Task: Create New Customer with Customer Name: Southern Jewel by Central Kitchen, Billing Address Line1: 1123 Sharon Lane, Billing Address Line2:  South Bend, Billing Address Line3:  Indiana 46625
Action: Mouse moved to (164, 33)
Screenshot: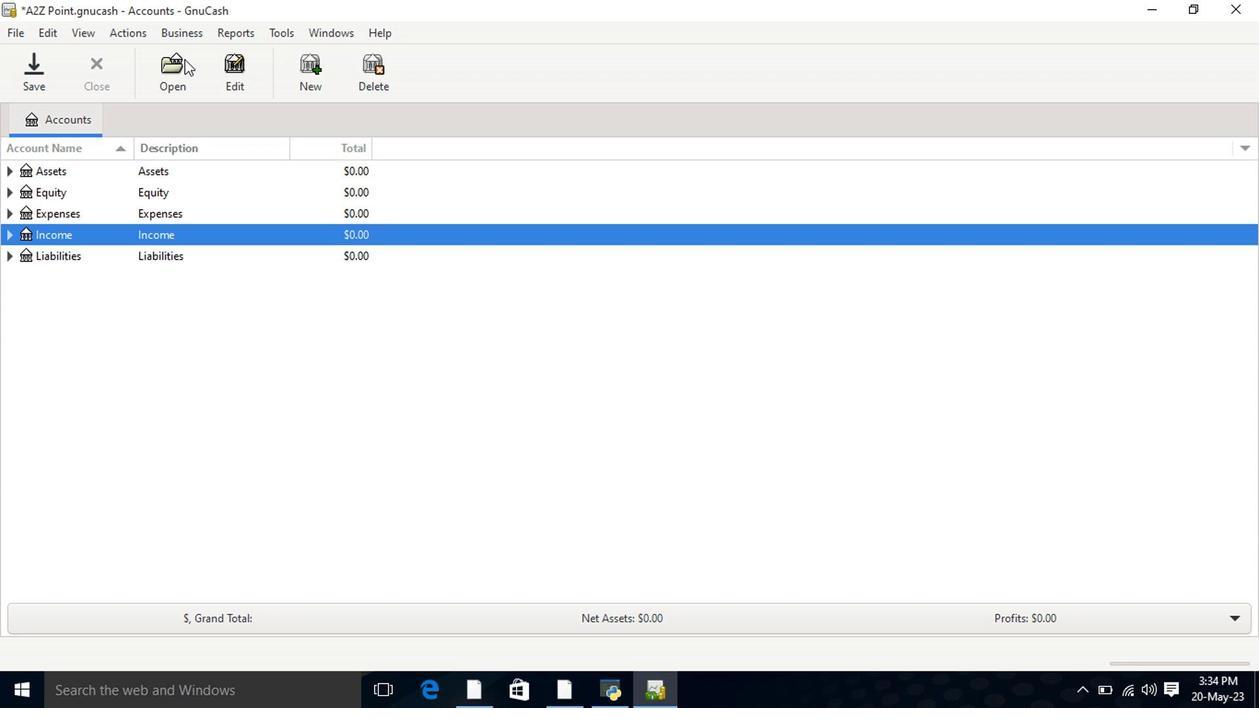 
Action: Mouse pressed left at (164, 33)
Screenshot: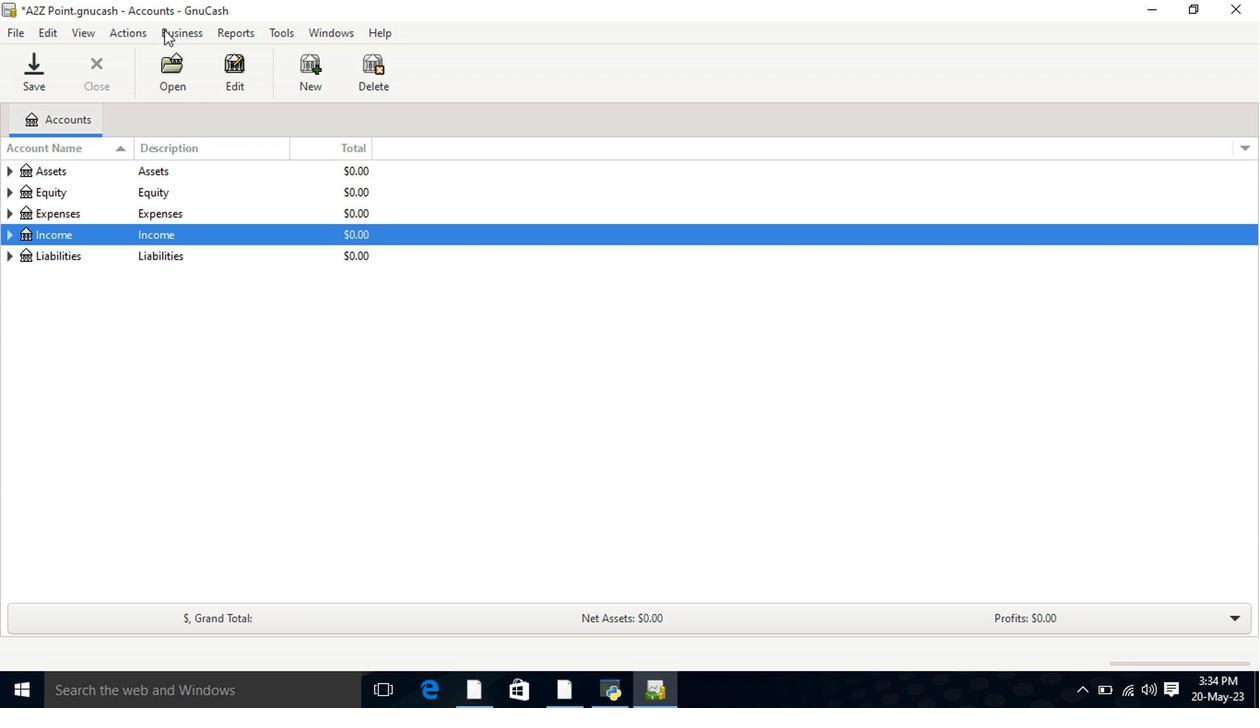
Action: Mouse moved to (410, 78)
Screenshot: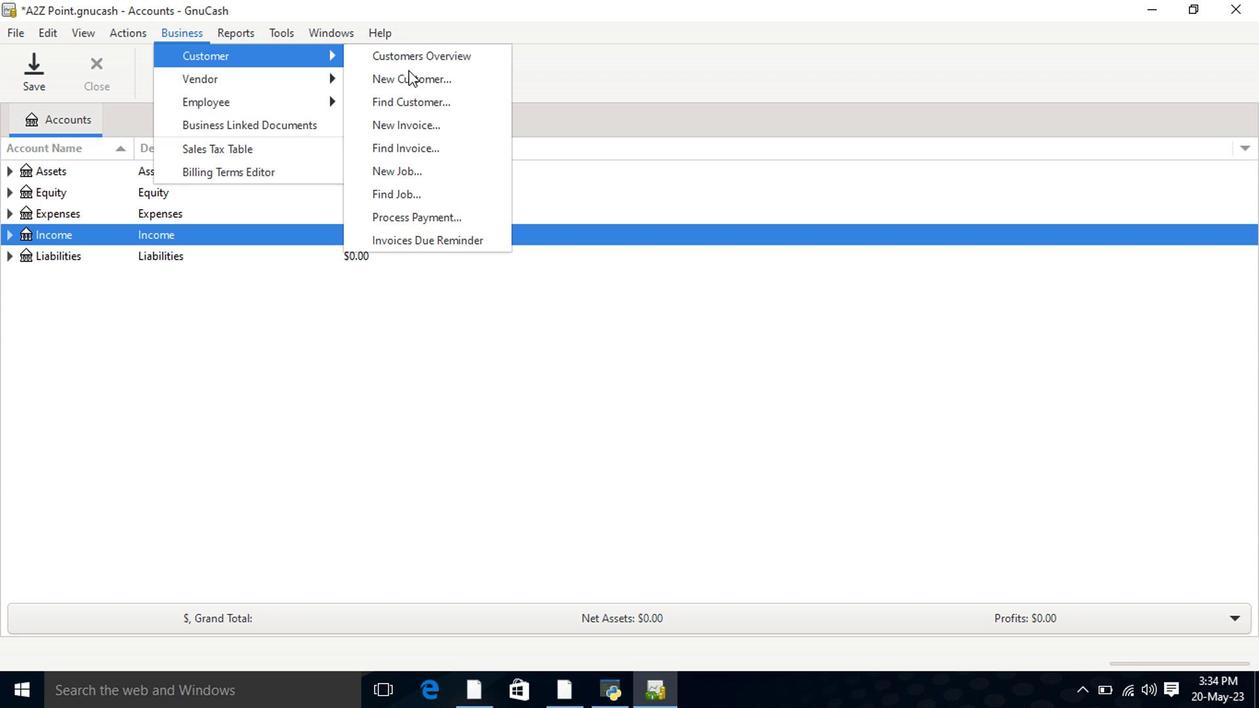 
Action: Mouse pressed left at (410, 78)
Screenshot: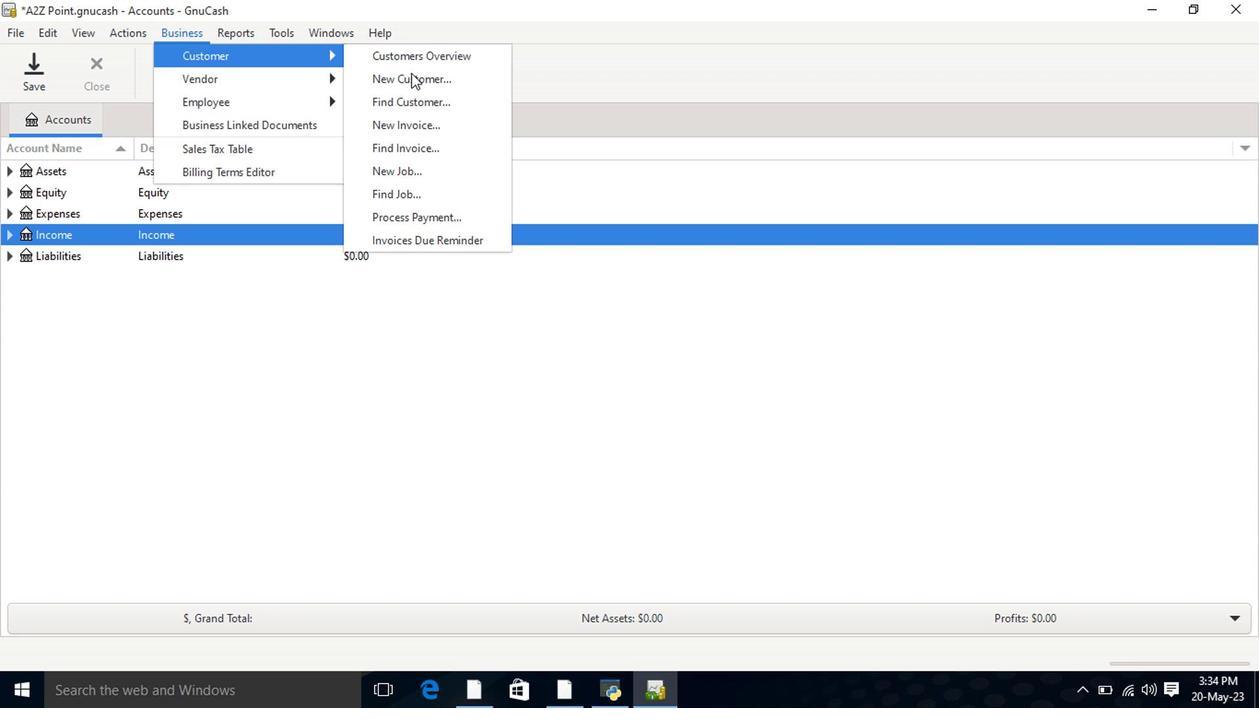 
Action: Mouse moved to (671, 278)
Screenshot: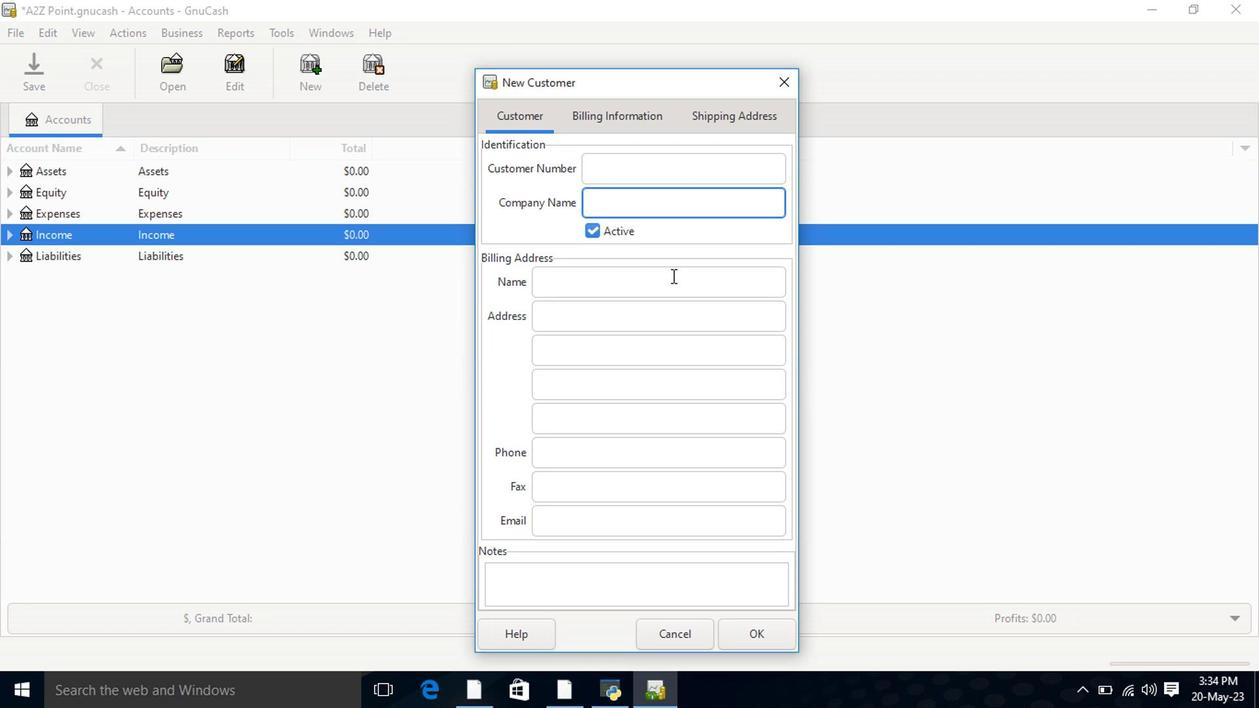 
Action: Key pressed <Key.shift>Southern<Key.space><Key.shift>Jewel<Key.space>by<Key.space><Key.shift>Cetral<Key.space><Key.shift>Kitchen<Key.tab><Key.tab>1123<Key.space><Key.shift>Shar<Key.backspace><Key.backspace><Key.backspace><Key.backspace><Key.backspace><Key.backspace><Key.backspace><Key.backspace><Key.backspace><Key.tab>1123<Key.space><Key.shift>Sharon<Key.space><Key.shift>Lane<Key.tab><Key.shift>South<Key.space><Key.shift>Bend<Key.tab><Key.shift>Indi46625
Screenshot: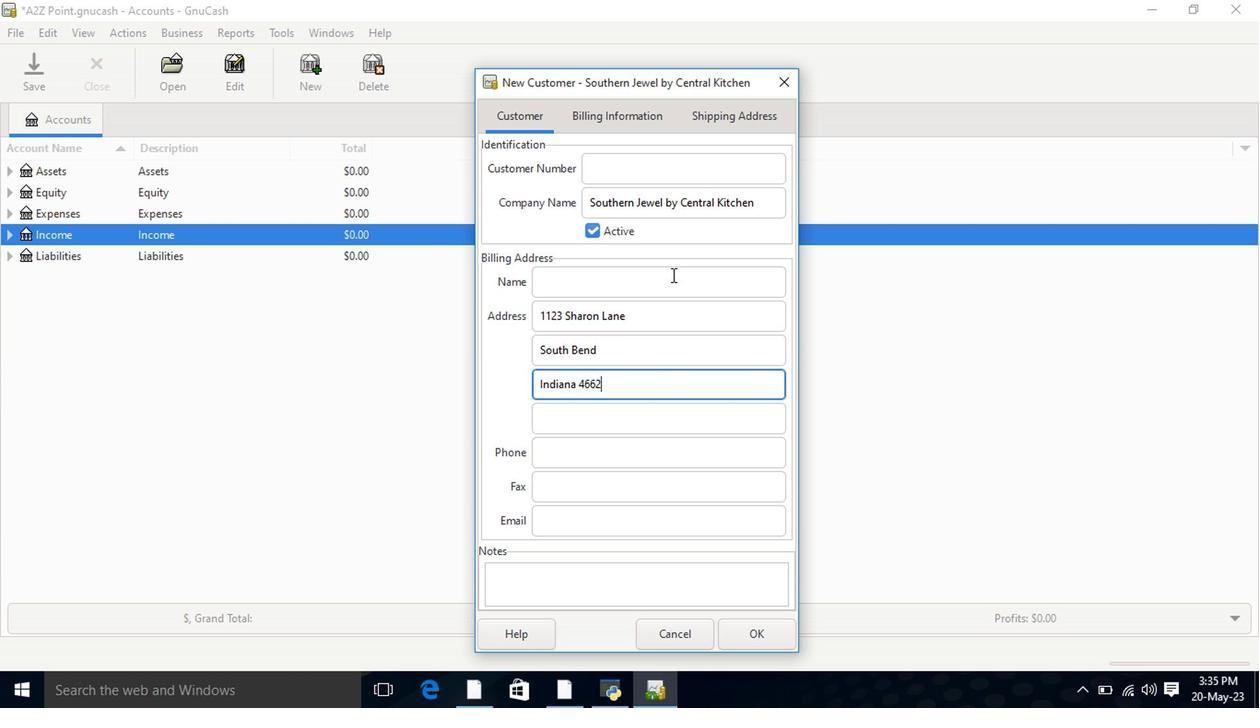 
Action: Mouse moved to (604, 122)
Screenshot: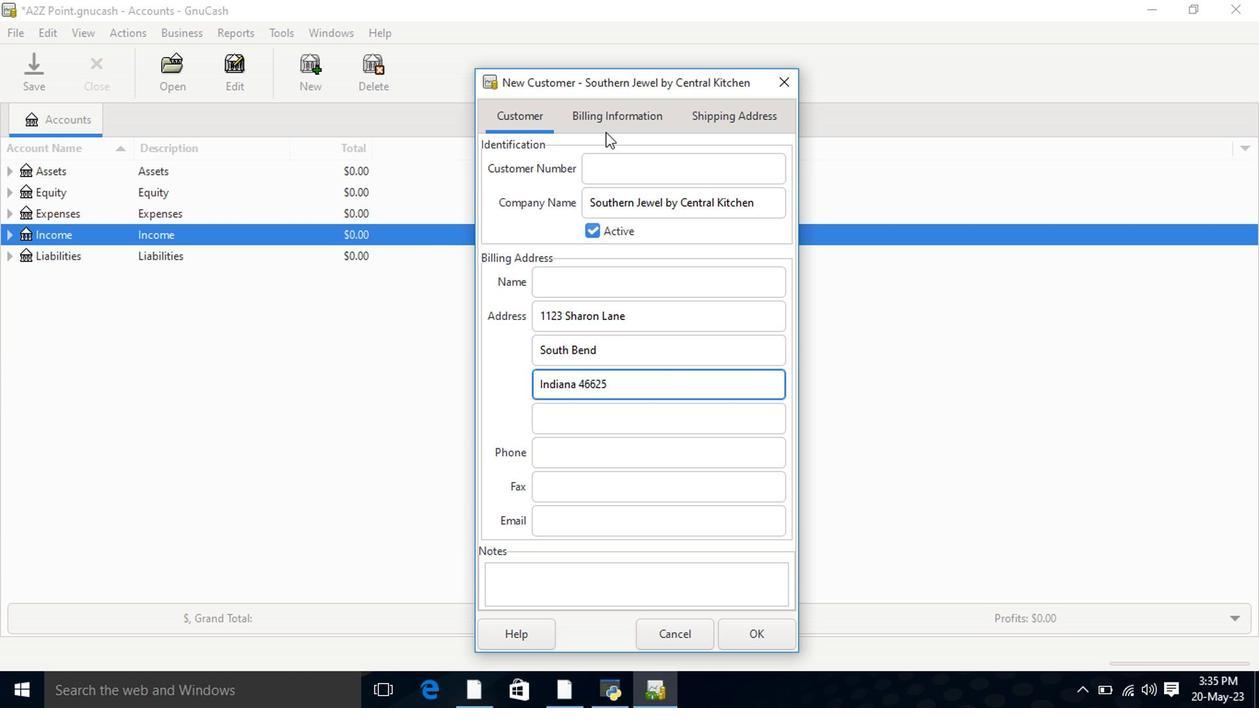 
Action: Mouse pressed left at (604, 122)
Screenshot: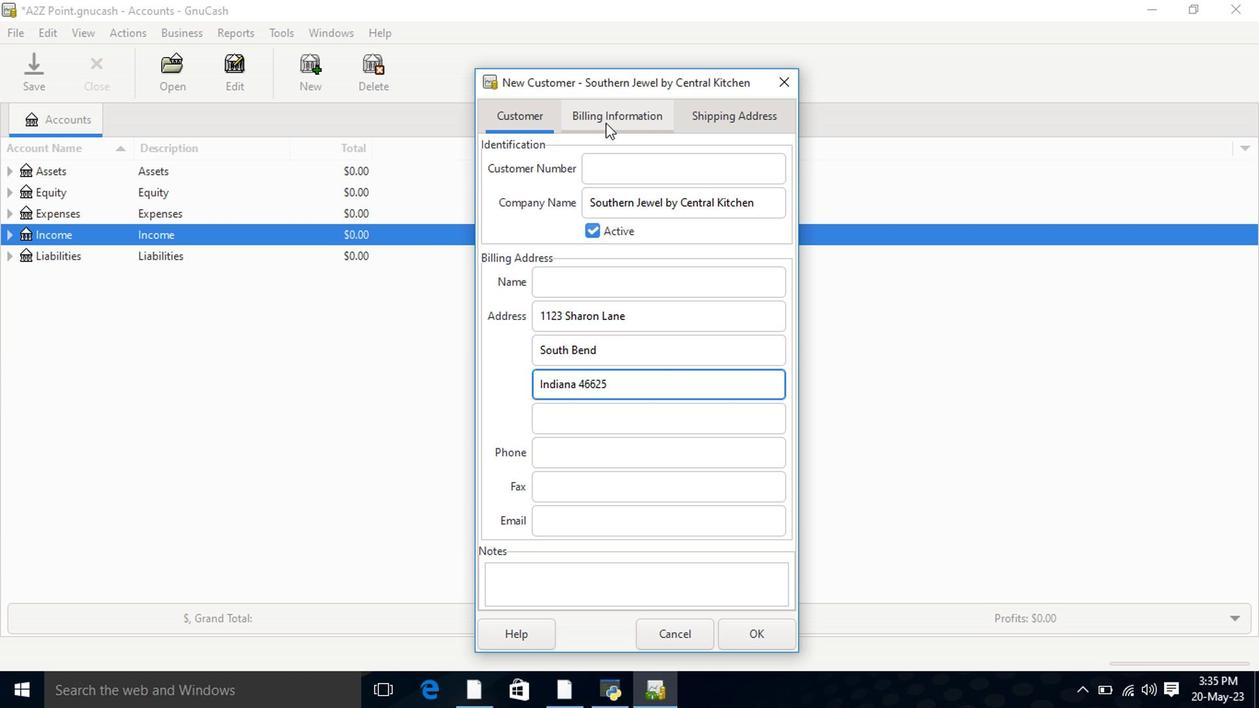 
Action: Mouse moved to (759, 635)
Screenshot: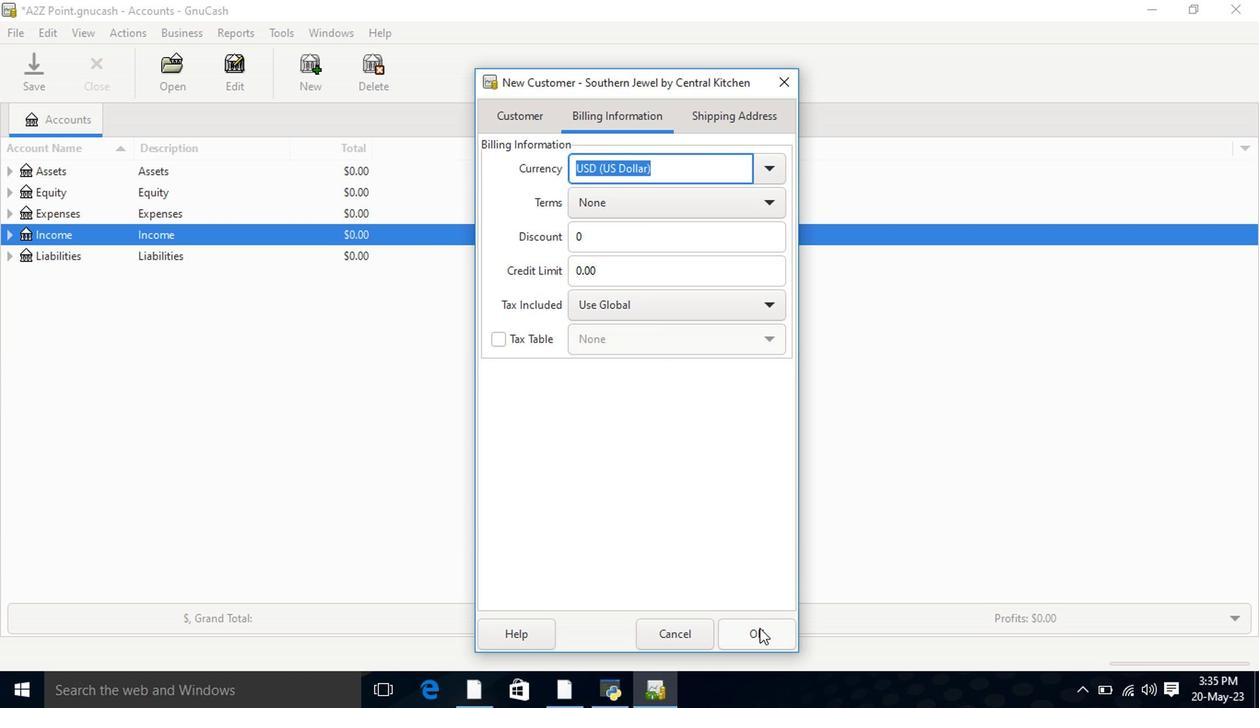 
Action: Mouse pressed left at (759, 635)
Screenshot: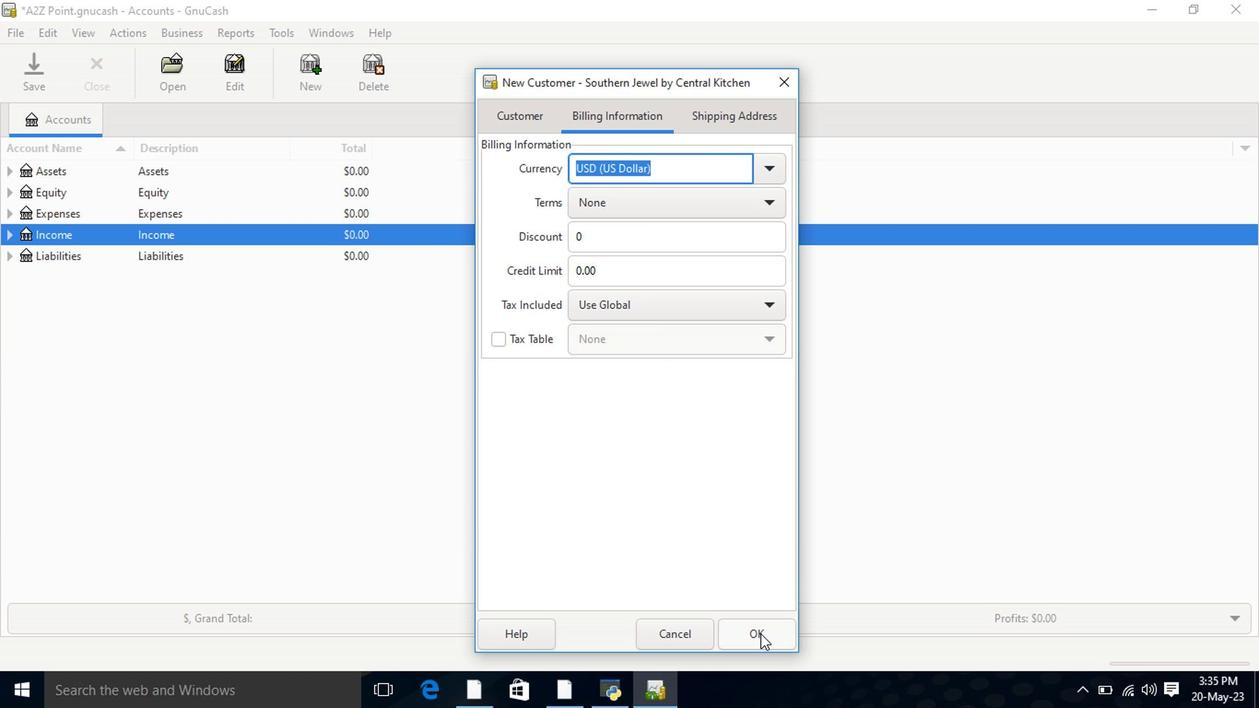 
Action: Mouse moved to (758, 633)
Screenshot: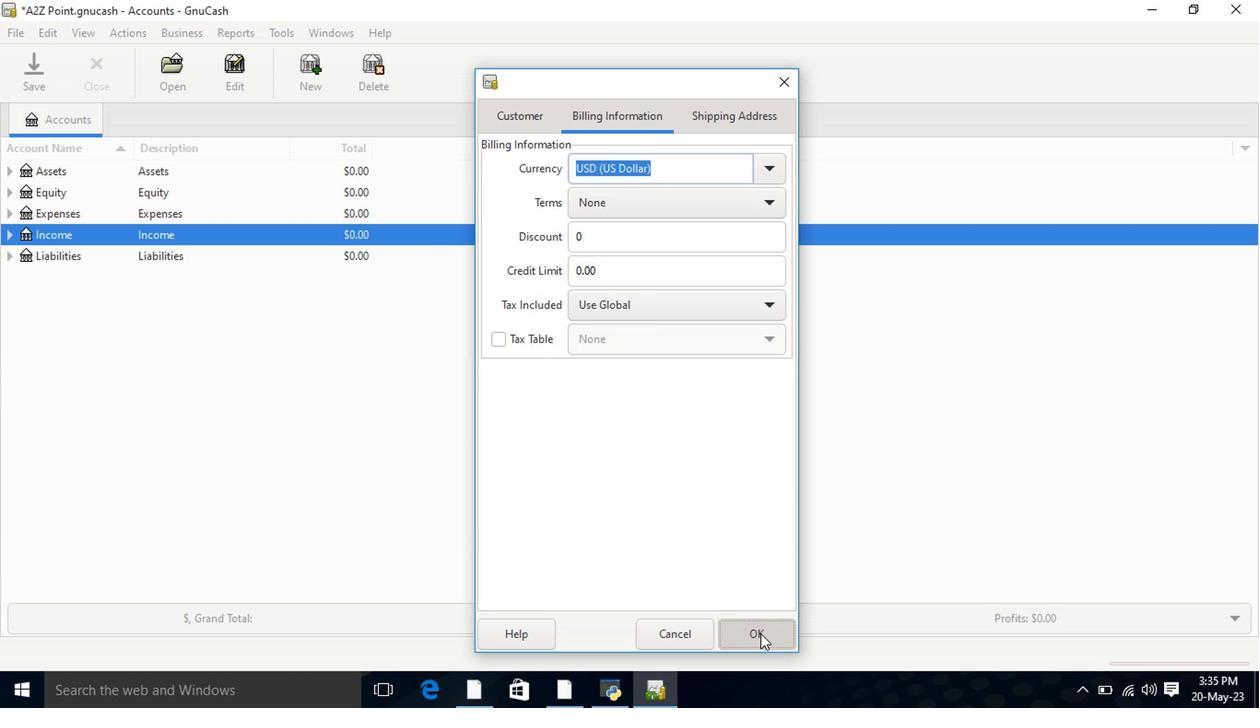 
